 Task: Create a task  Develop a new online tool for online course evaluations , assign it to team member softage.5@softage.net in the project BellRise and update the status of the task to  At Risk , set the priority of the task to Medium
Action: Mouse moved to (70, 56)
Screenshot: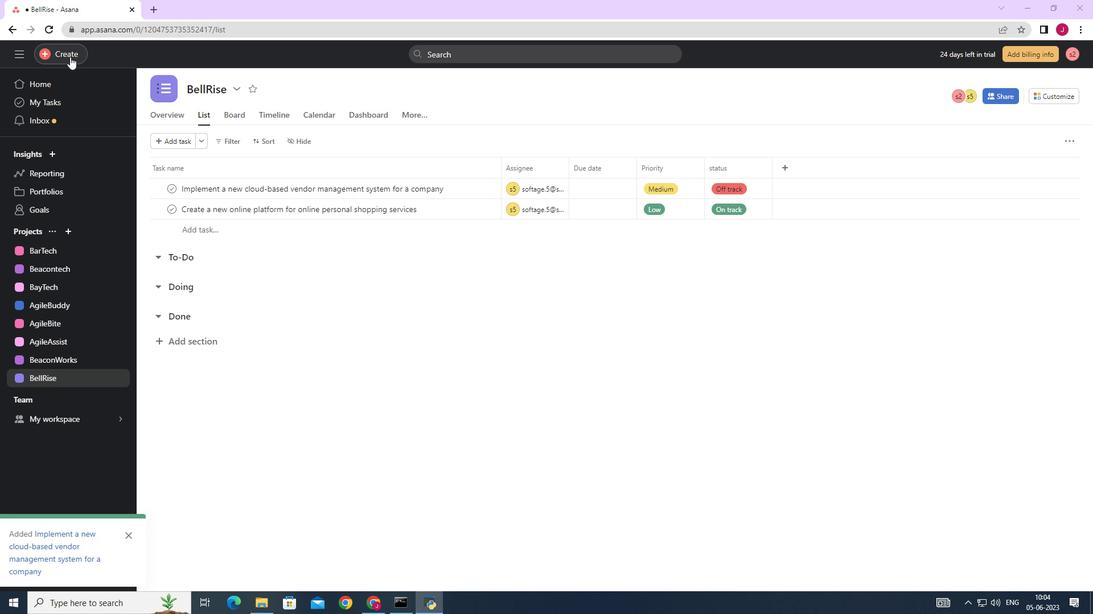
Action: Mouse pressed left at (70, 56)
Screenshot: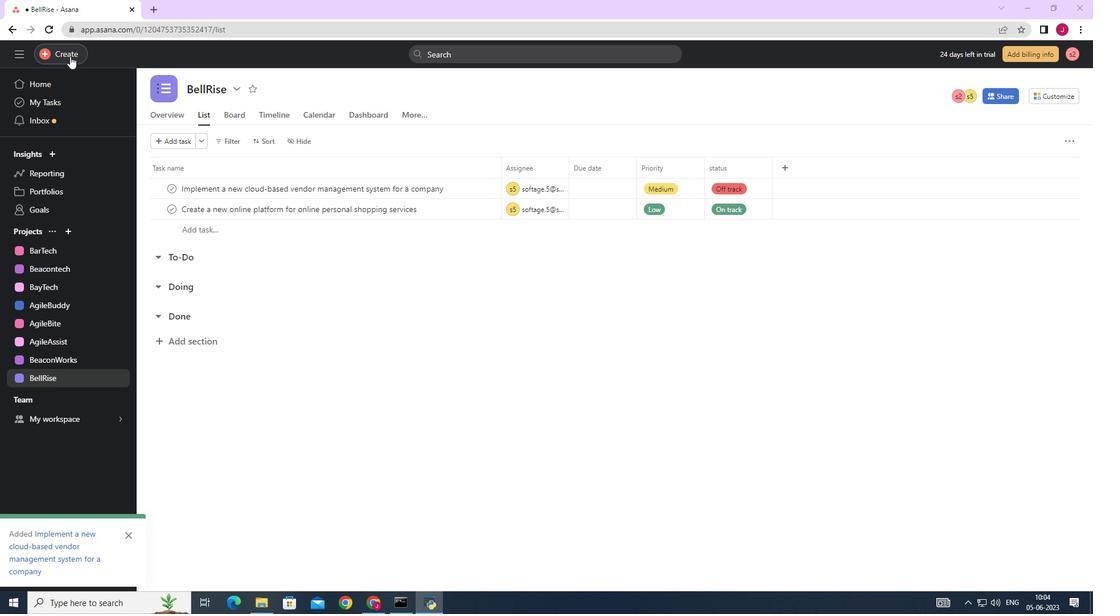 
Action: Mouse moved to (167, 59)
Screenshot: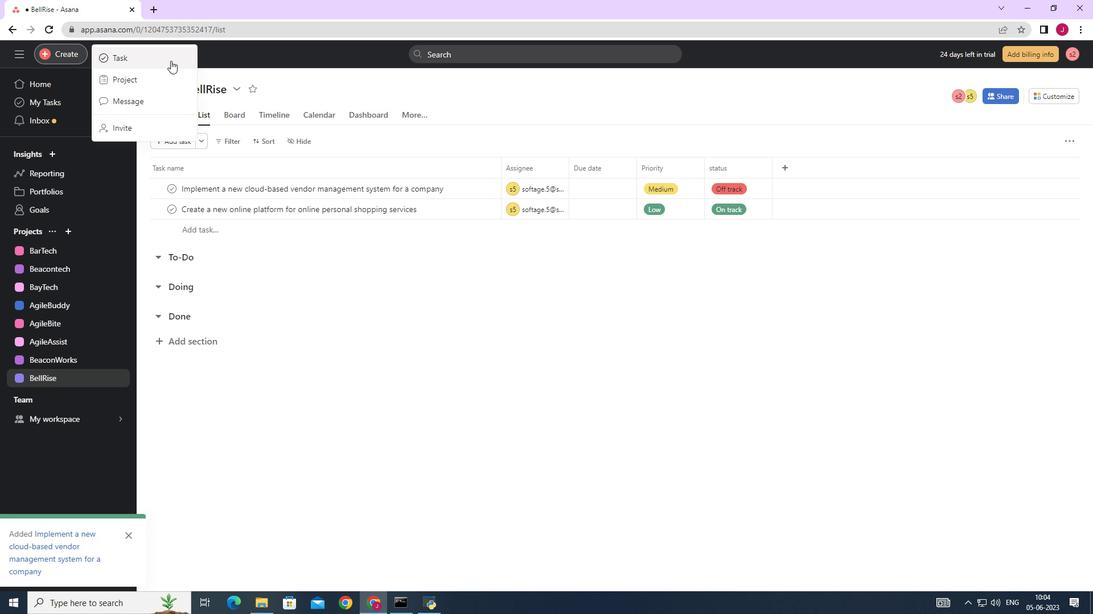 
Action: Mouse pressed left at (167, 59)
Screenshot: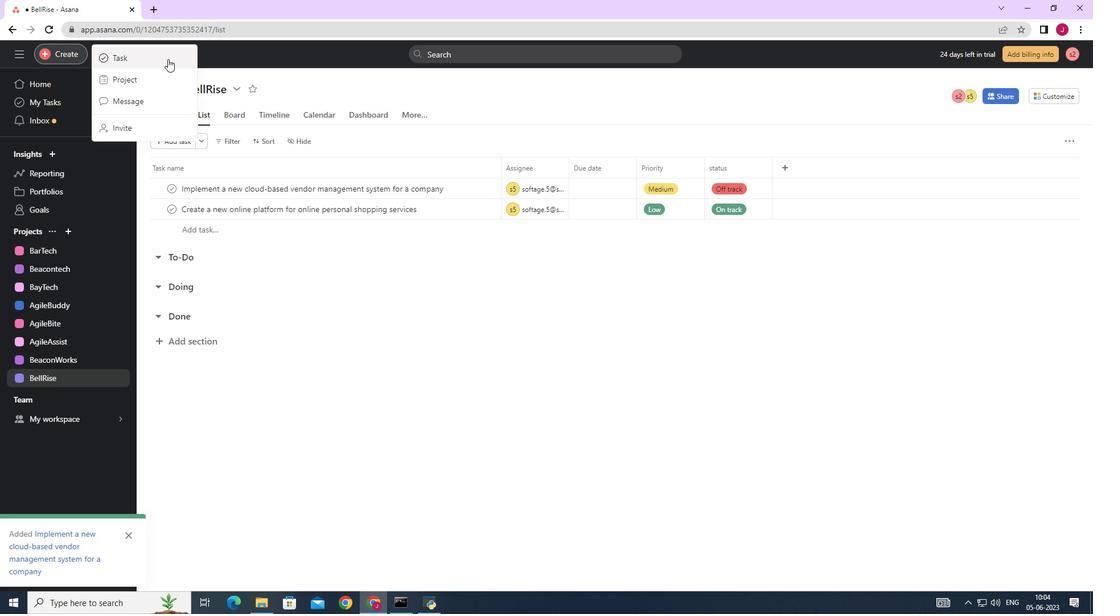 
Action: Mouse moved to (913, 376)
Screenshot: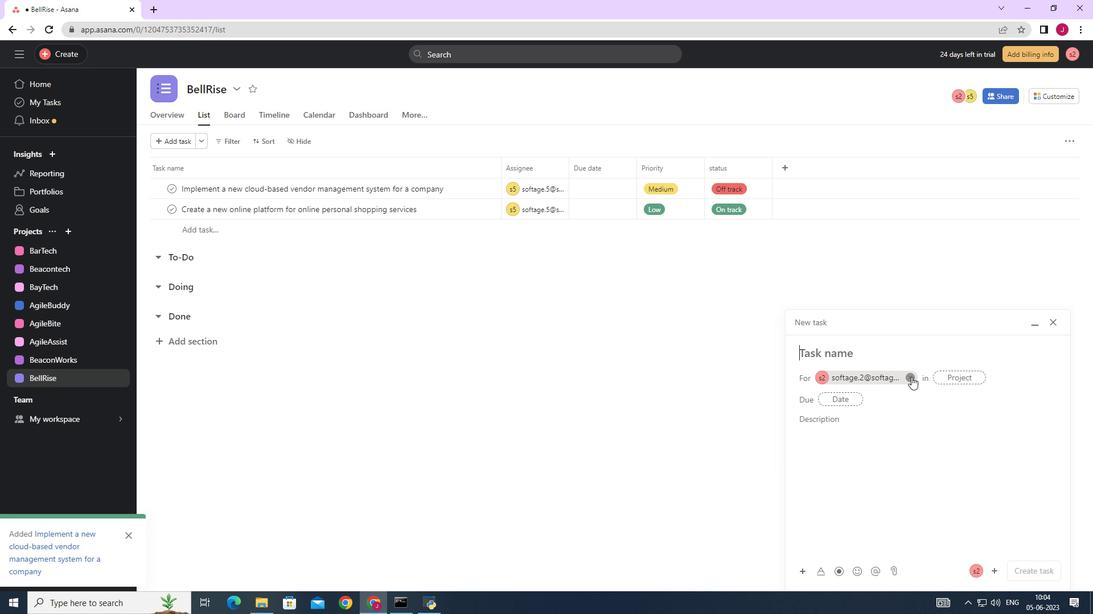
Action: Mouse pressed left at (913, 376)
Screenshot: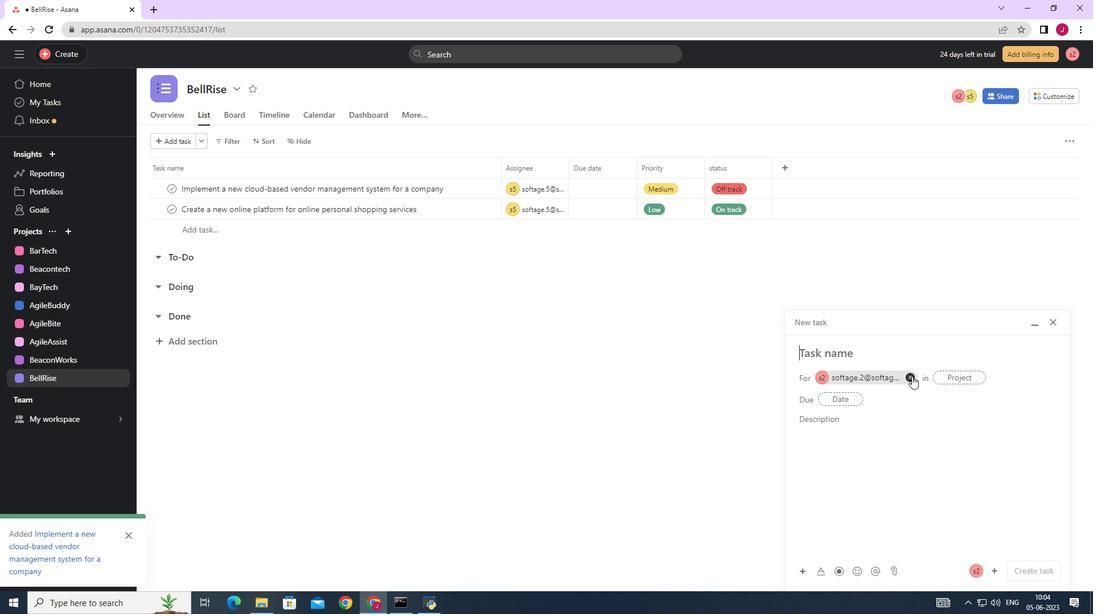 
Action: Mouse moved to (838, 352)
Screenshot: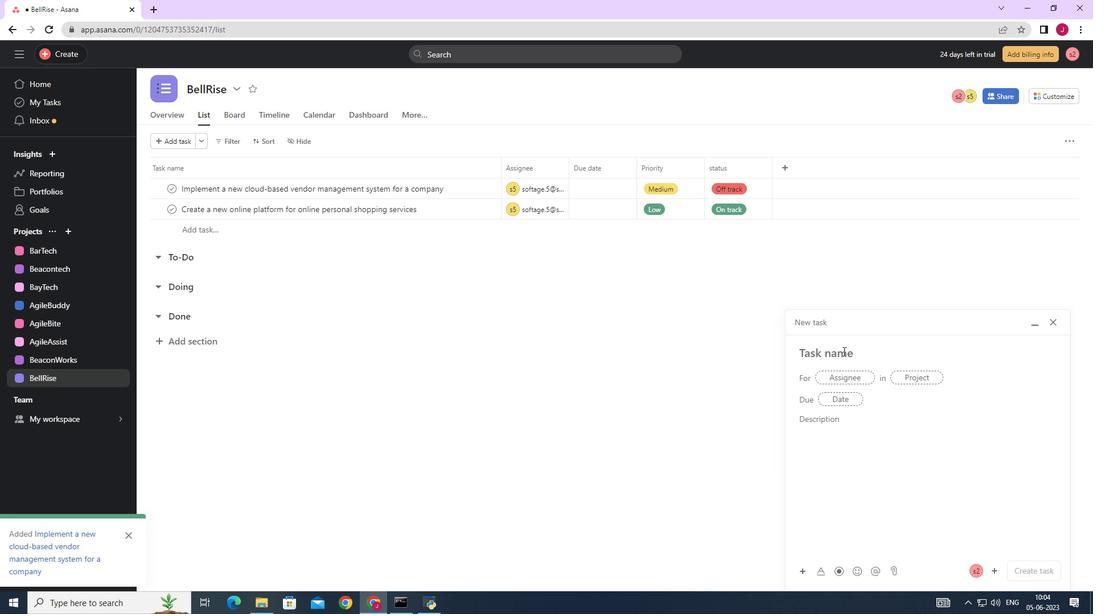 
Action: Mouse pressed left at (838, 352)
Screenshot: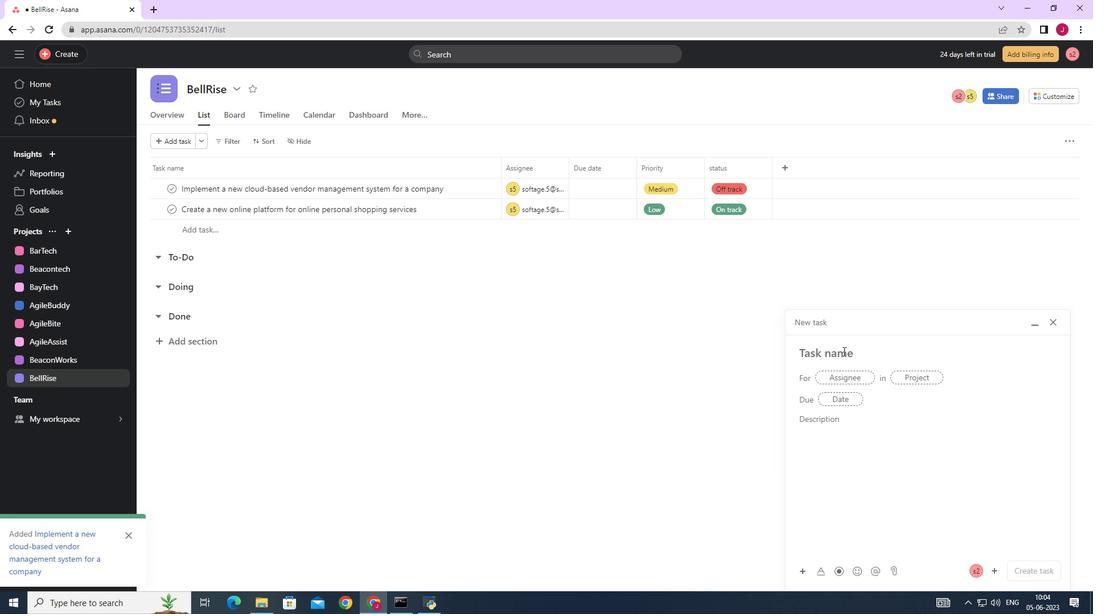 
Action: Key pressed <Key.caps_lock>D<Key.caps_lock>evelop<Key.space>a<Key.space>new<Key.space>online<Key.space>tool<Key.space>for<Key.space>online<Key.space>course<Key.space>evalutions
Screenshot: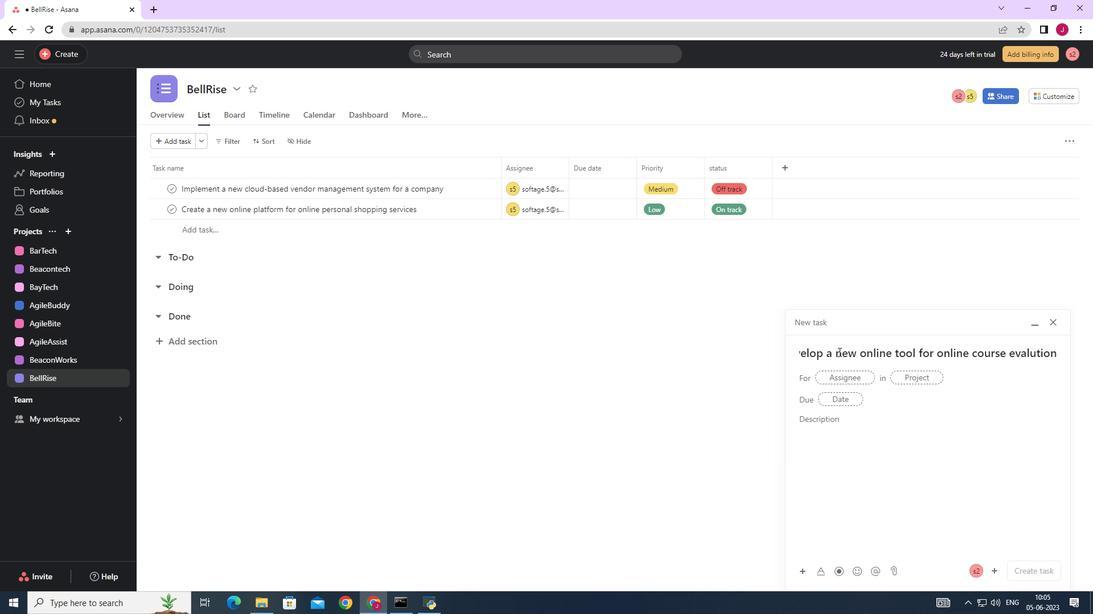 
Action: Mouse moved to (1029, 353)
Screenshot: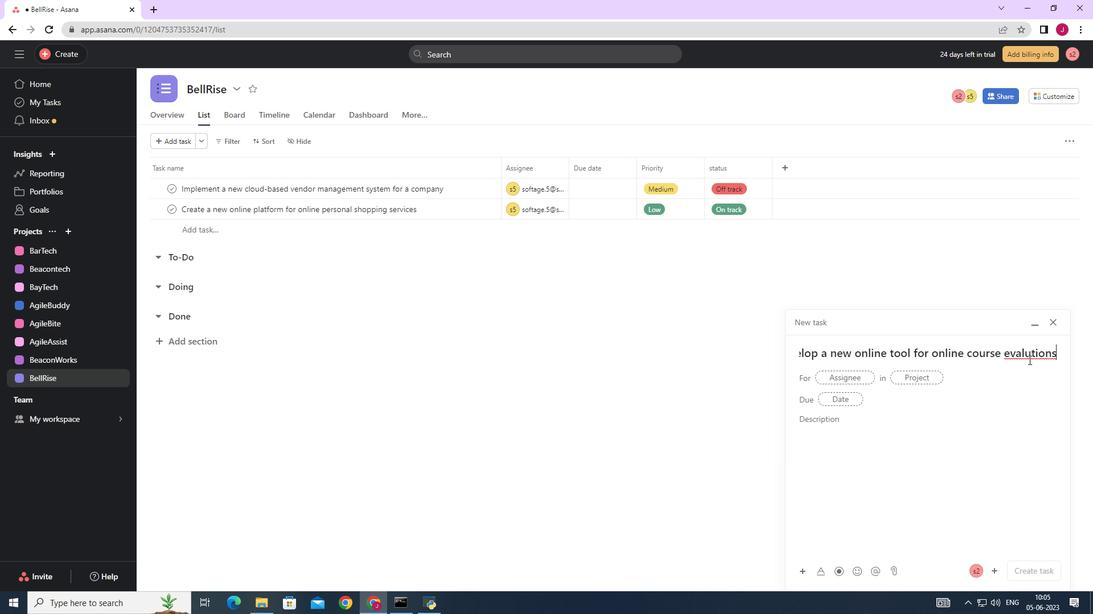 
Action: Mouse pressed right at (1029, 353)
Screenshot: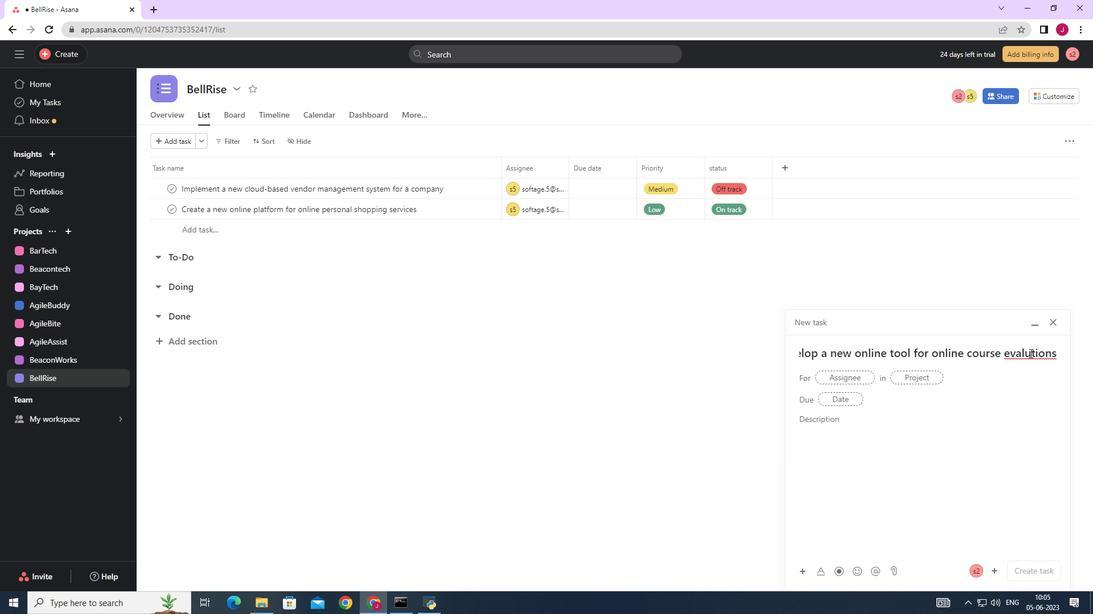 
Action: Mouse moved to (994, 364)
Screenshot: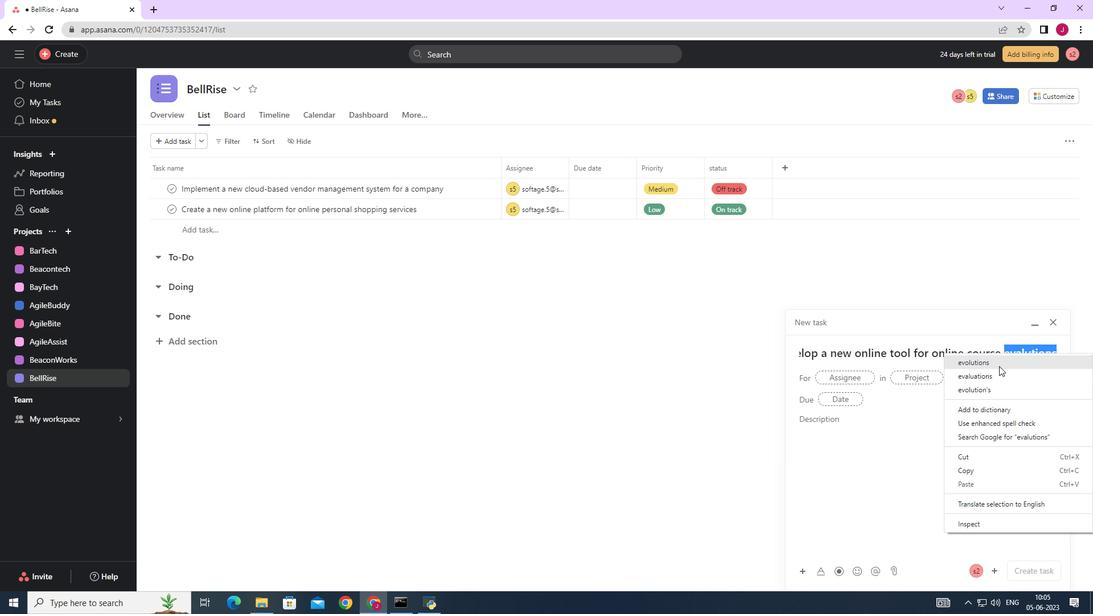 
Action: Mouse pressed left at (994, 364)
Screenshot: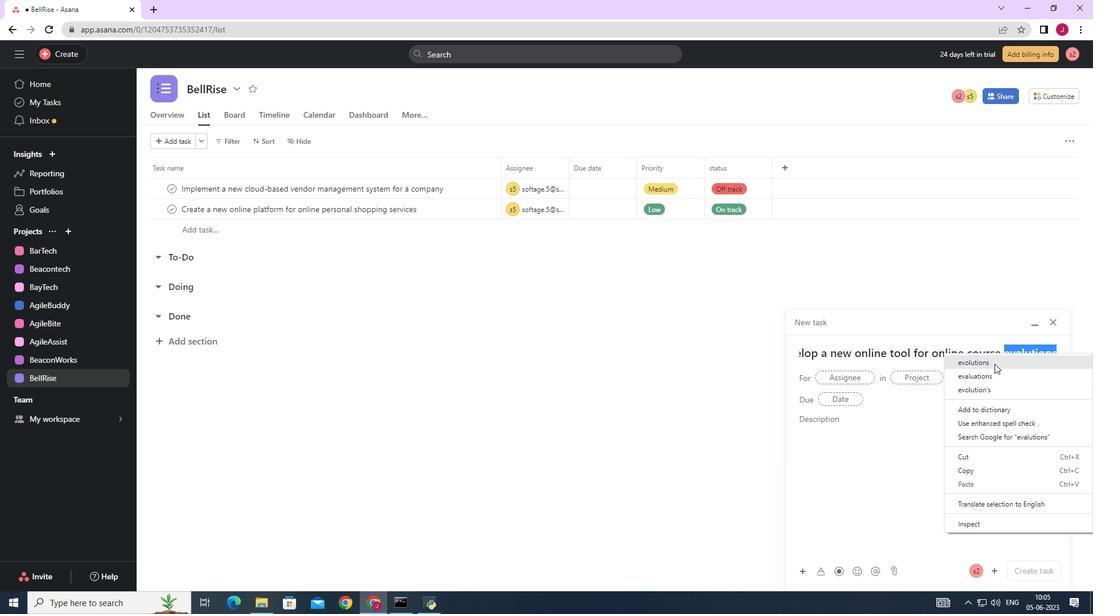 
Action: Mouse moved to (855, 382)
Screenshot: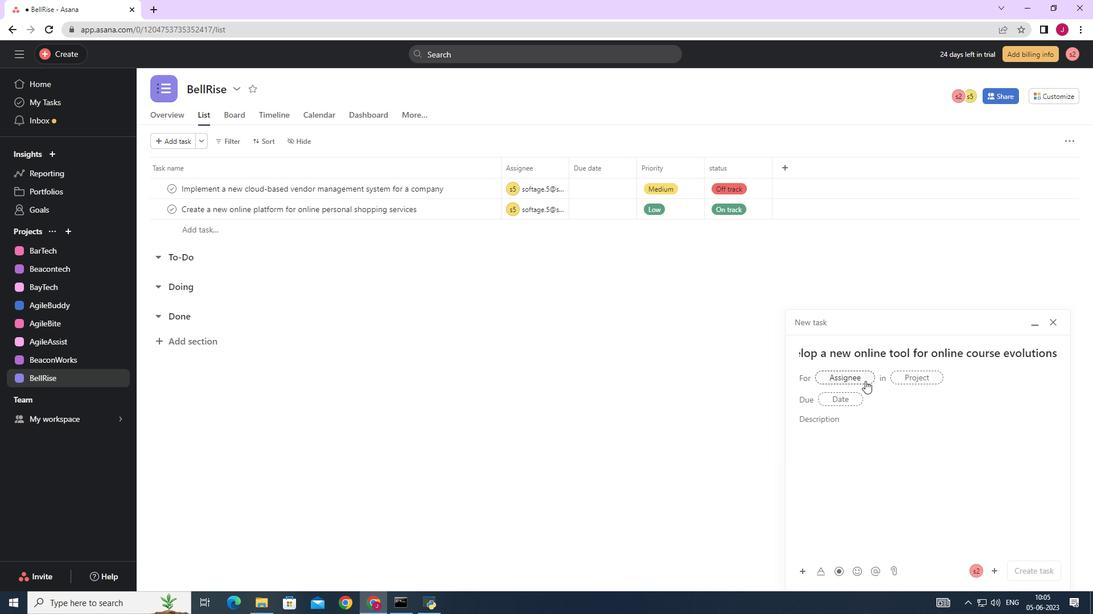 
Action: Mouse pressed left at (855, 382)
Screenshot: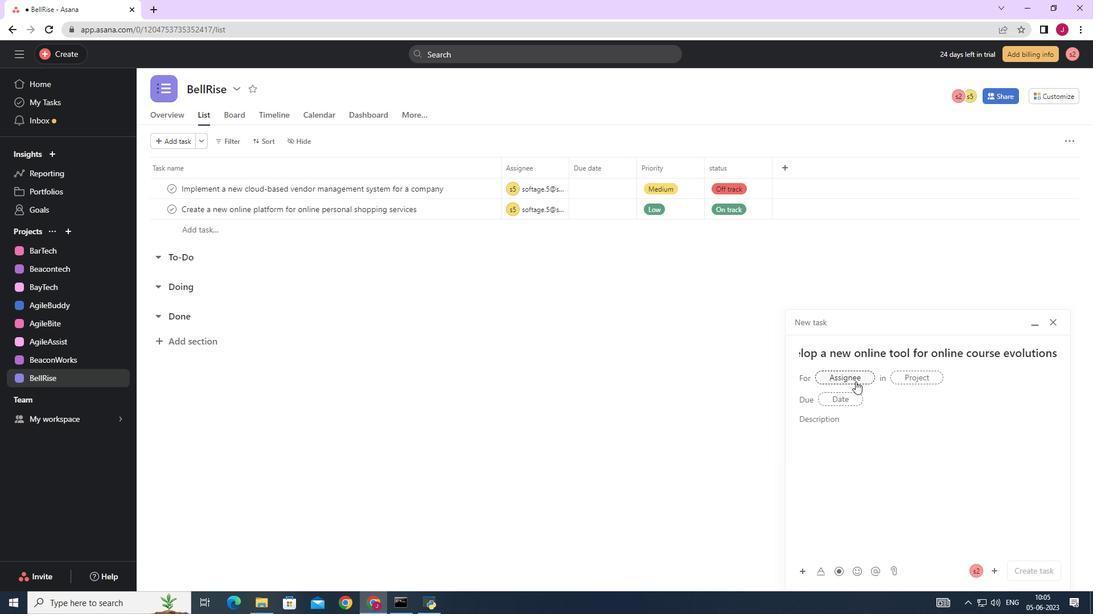 
Action: Key pressed softage.5
Screenshot: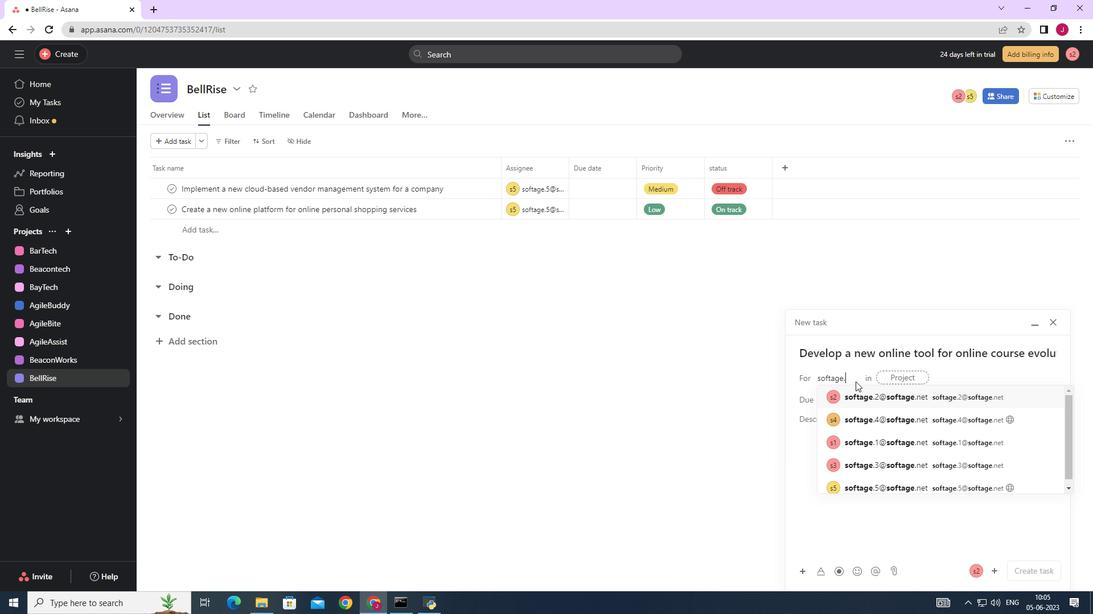 
Action: Mouse moved to (872, 395)
Screenshot: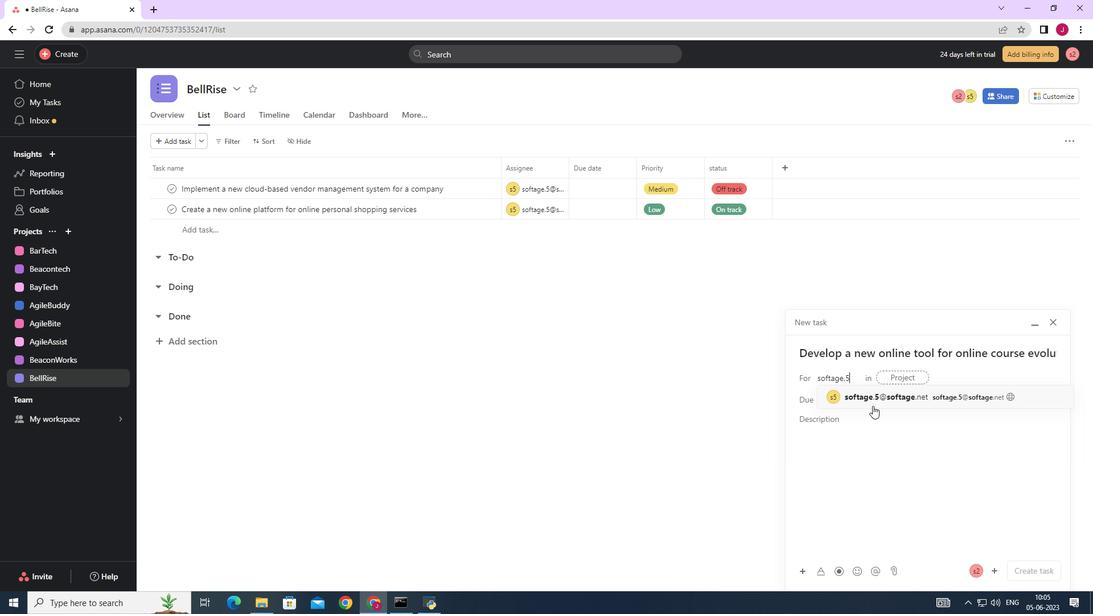 
Action: Mouse pressed left at (872, 395)
Screenshot: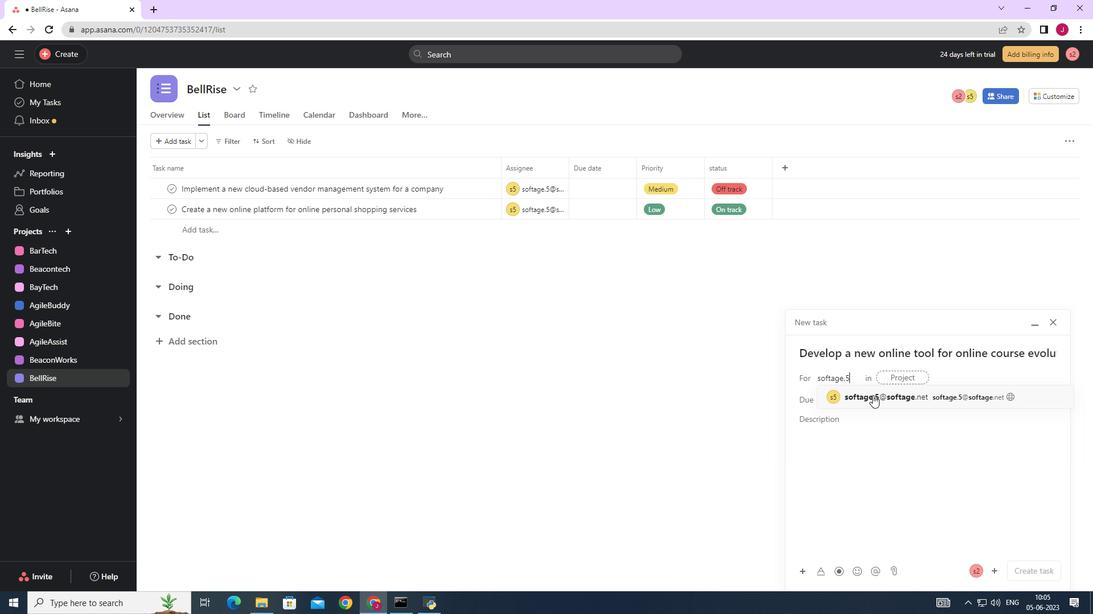 
Action: Mouse moved to (692, 393)
Screenshot: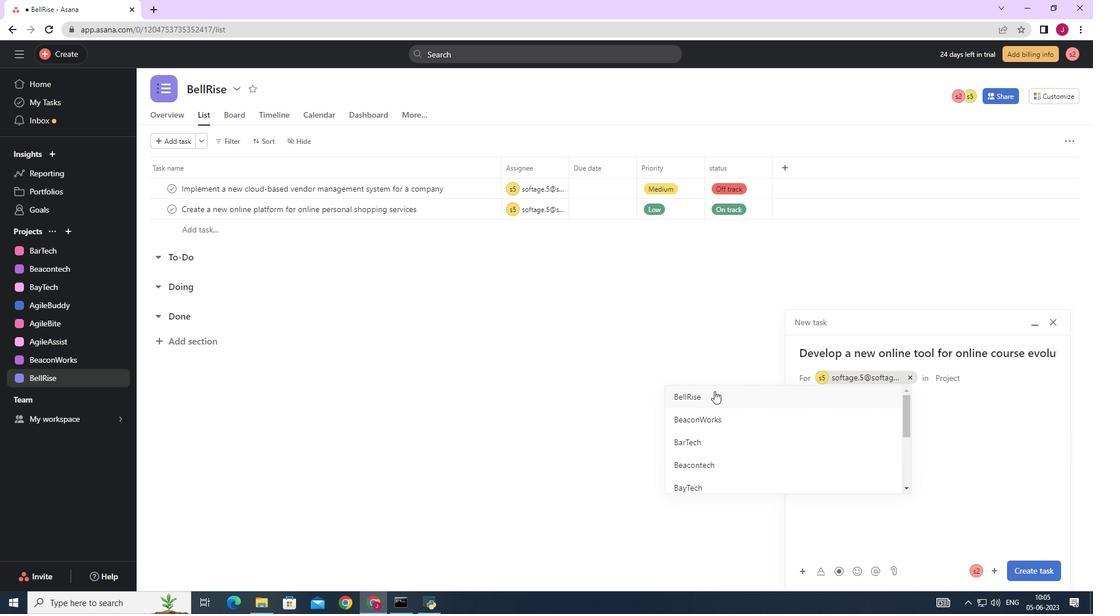 
Action: Mouse pressed left at (692, 393)
Screenshot: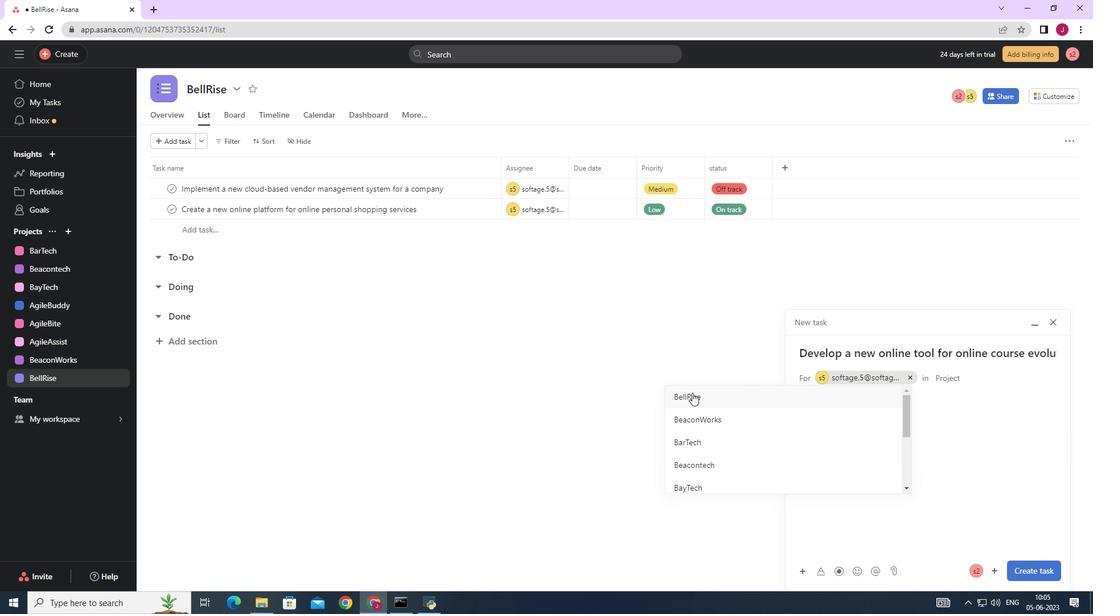 
Action: Mouse moved to (852, 424)
Screenshot: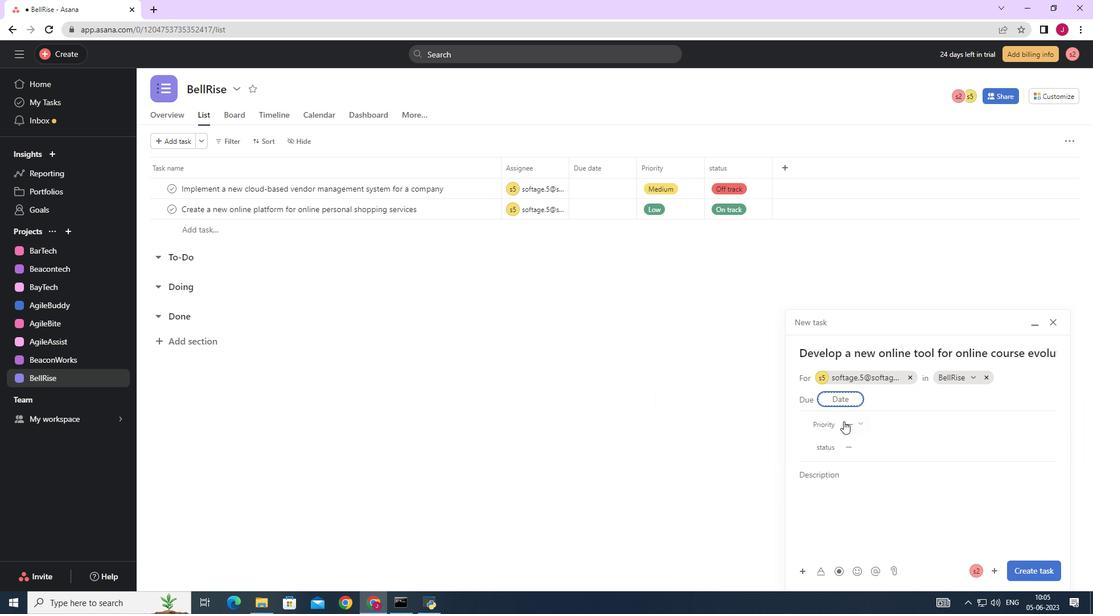 
Action: Mouse pressed left at (852, 424)
Screenshot: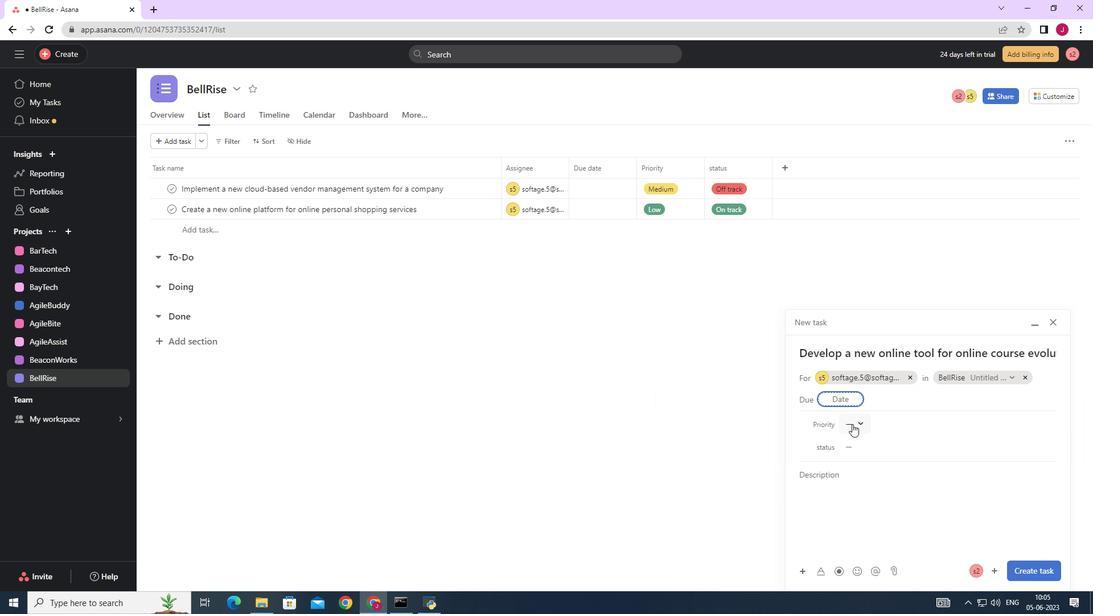 
Action: Mouse moved to (869, 483)
Screenshot: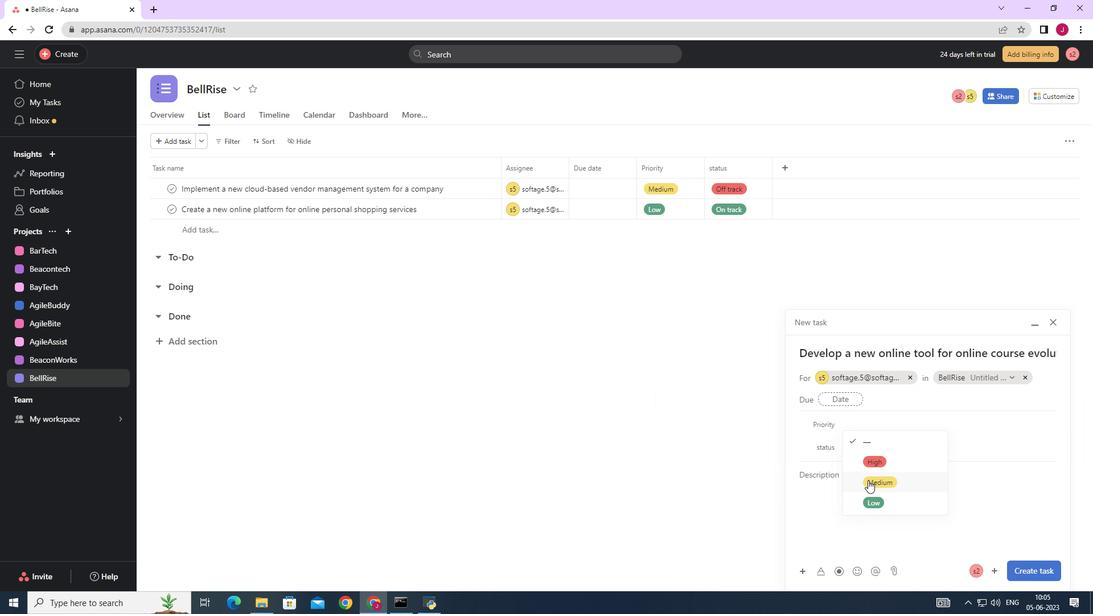 
Action: Mouse pressed left at (869, 483)
Screenshot: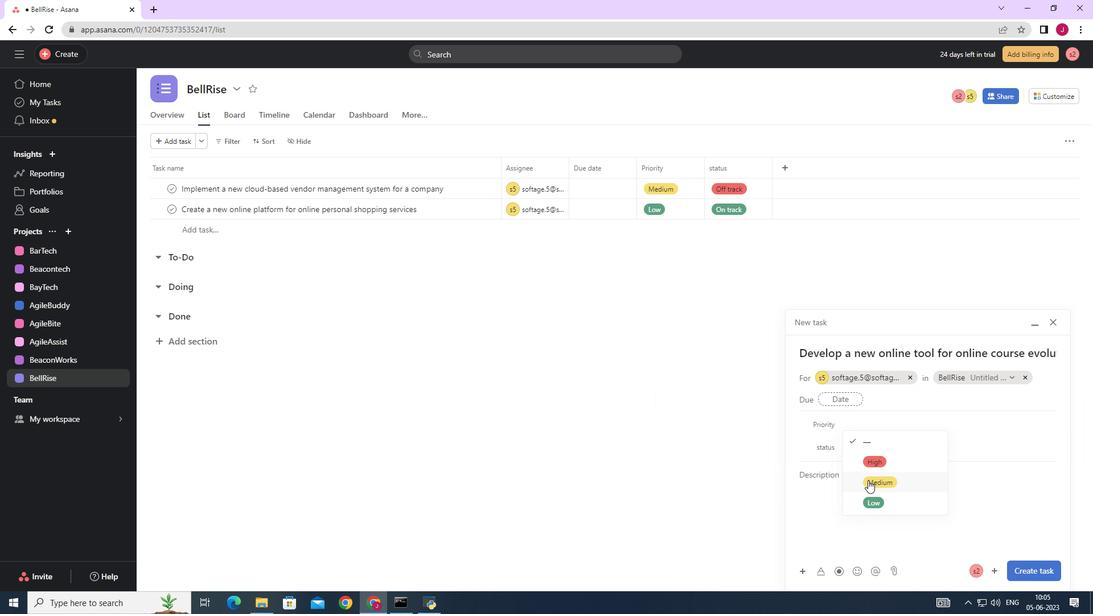 
Action: Mouse moved to (862, 448)
Screenshot: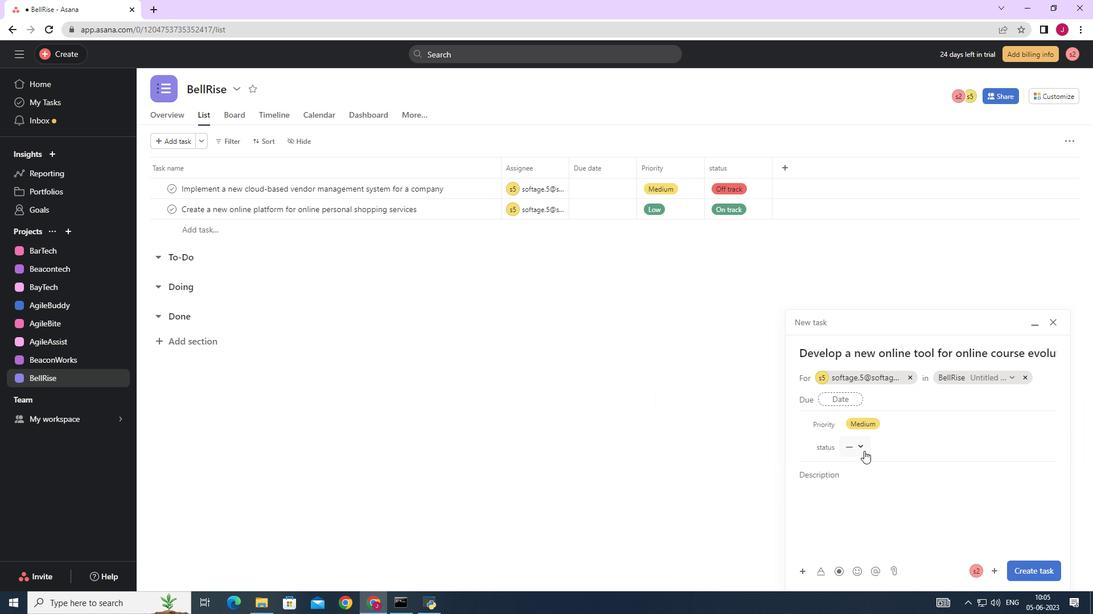 
Action: Mouse pressed left at (862, 448)
Screenshot: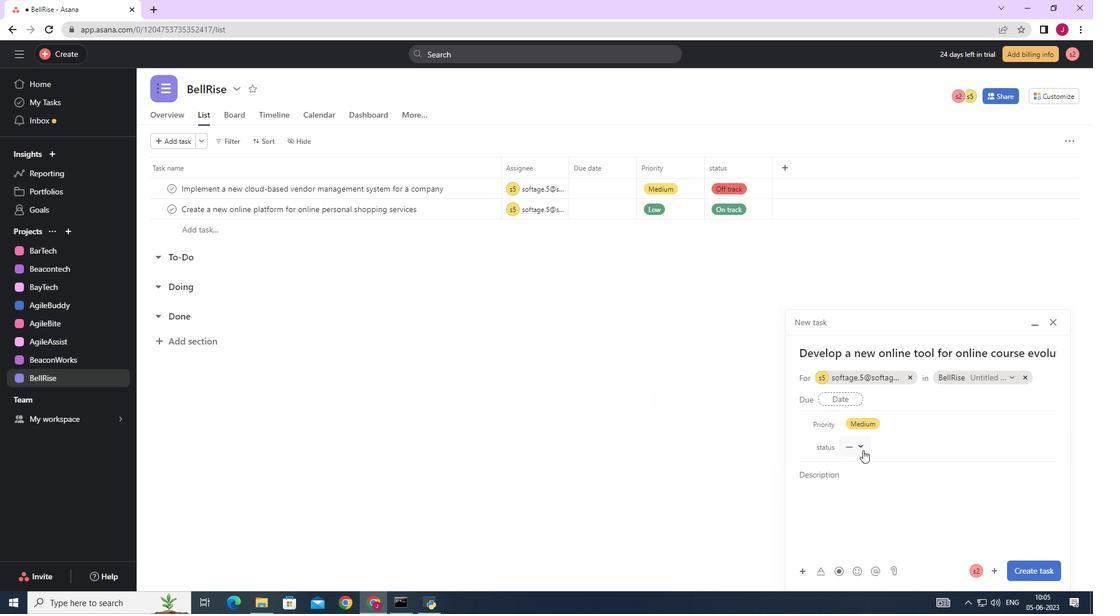 
Action: Mouse moved to (871, 525)
Screenshot: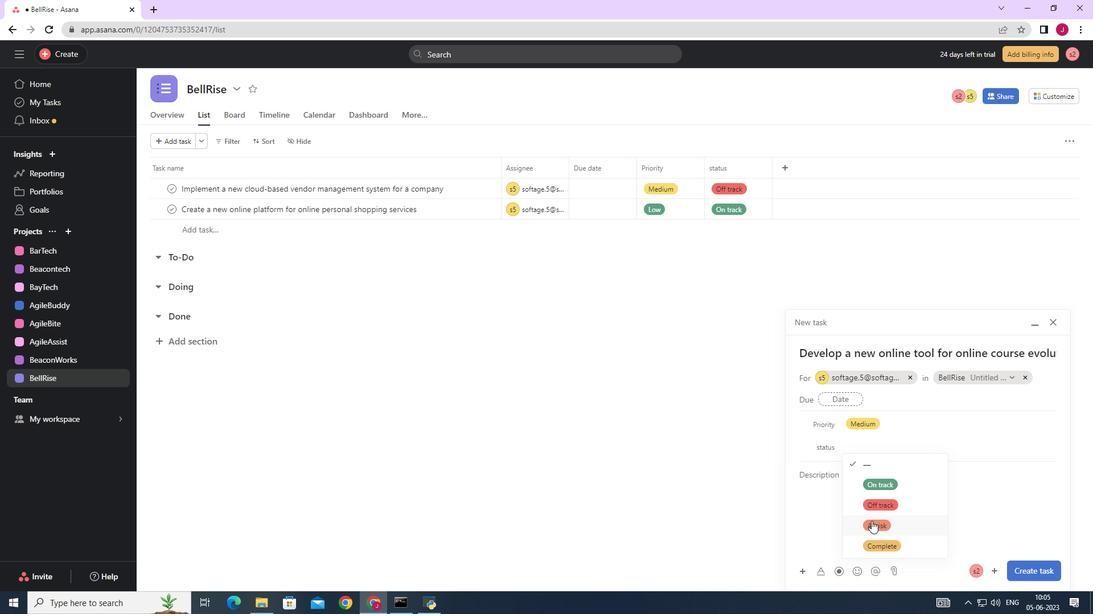 
Action: Mouse pressed left at (871, 525)
Screenshot: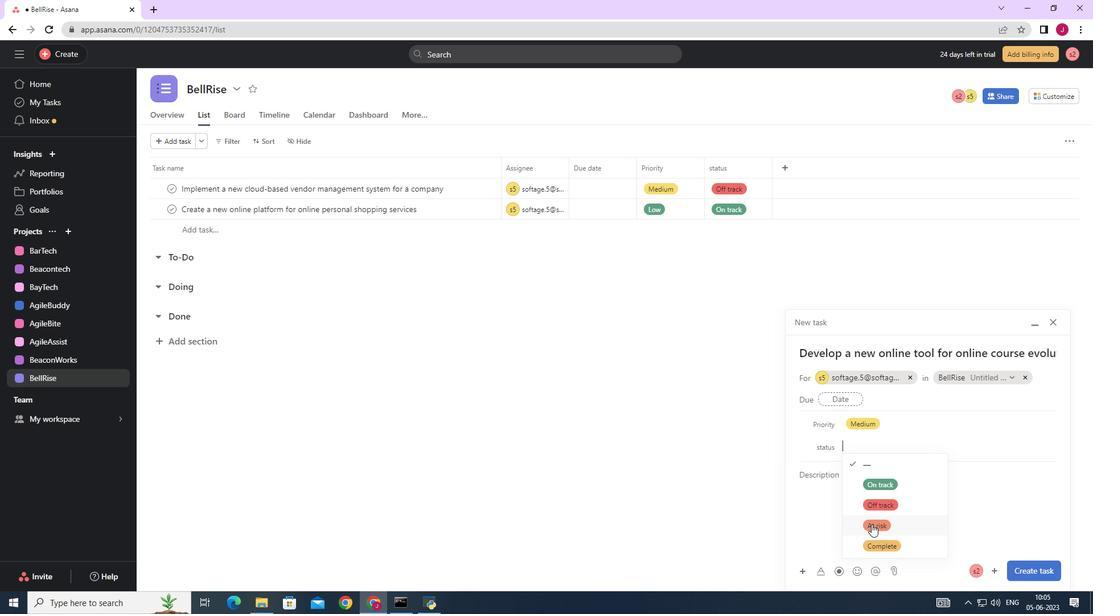 
Action: Mouse moved to (1038, 572)
Screenshot: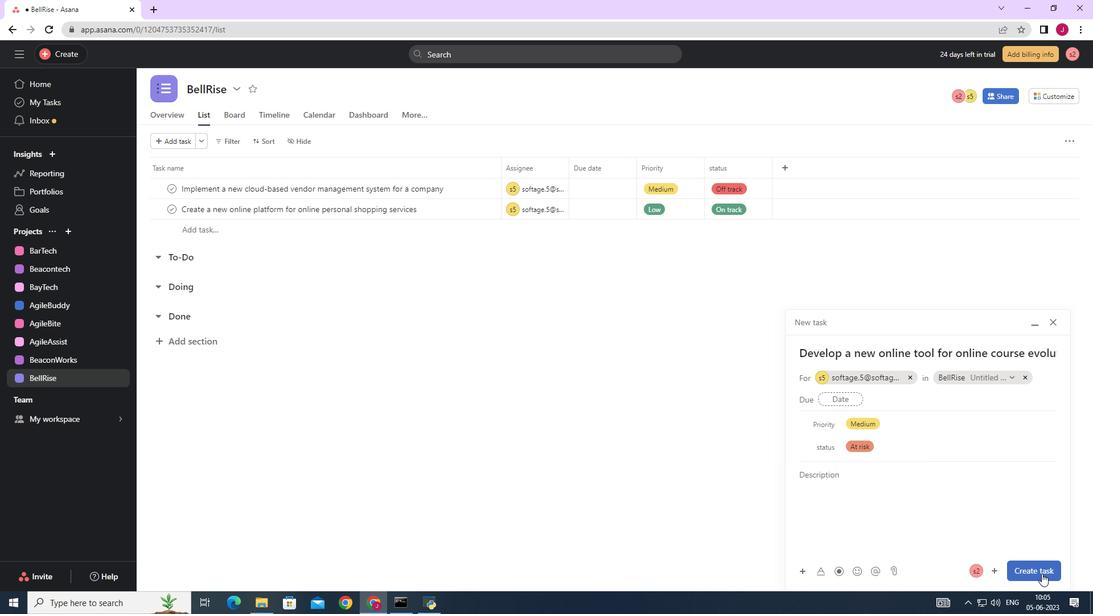 
Action: Mouse pressed left at (1038, 572)
Screenshot: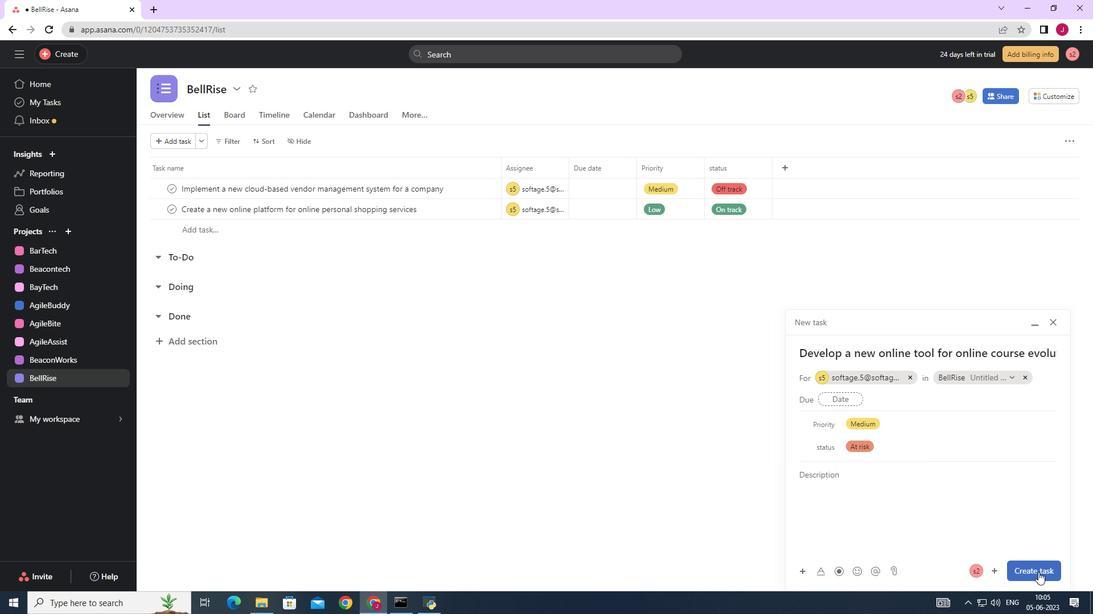 
Action: Mouse moved to (984, 533)
Screenshot: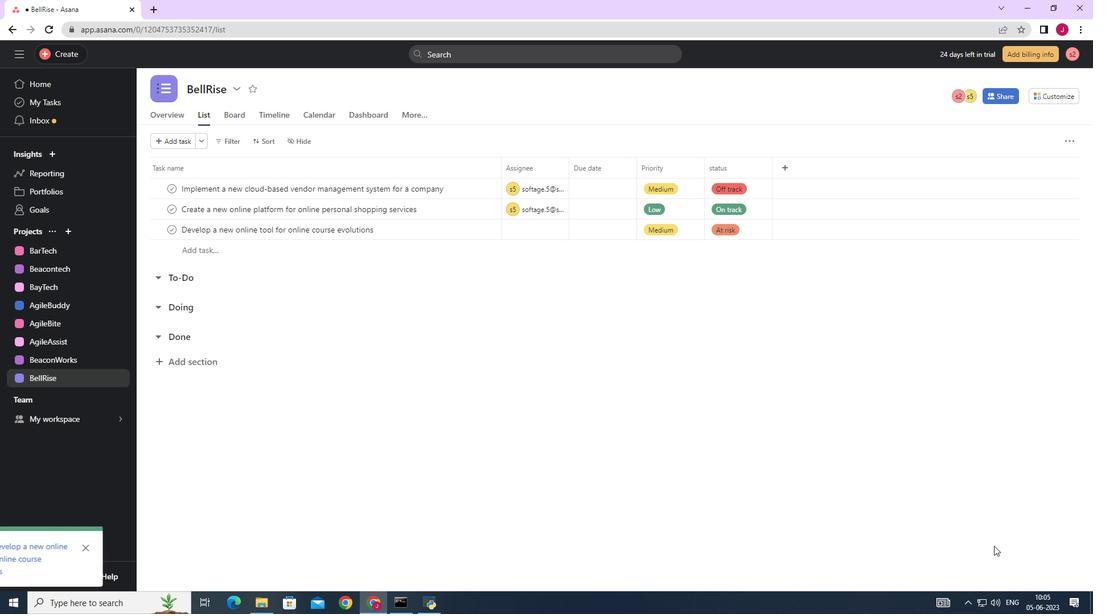 
